 Task: Manage the "Stream list" page setting.
Action: Mouse moved to (917, 70)
Screenshot: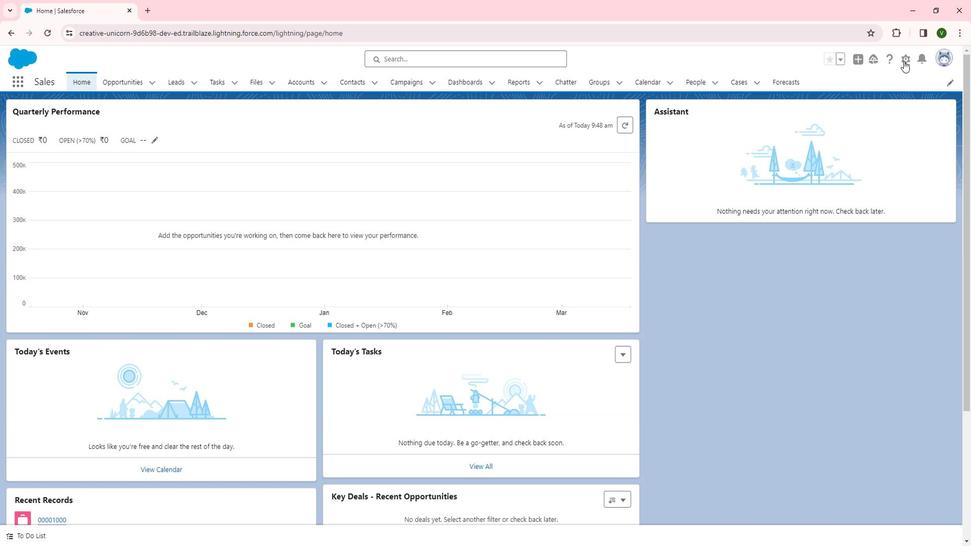 
Action: Mouse pressed left at (917, 70)
Screenshot: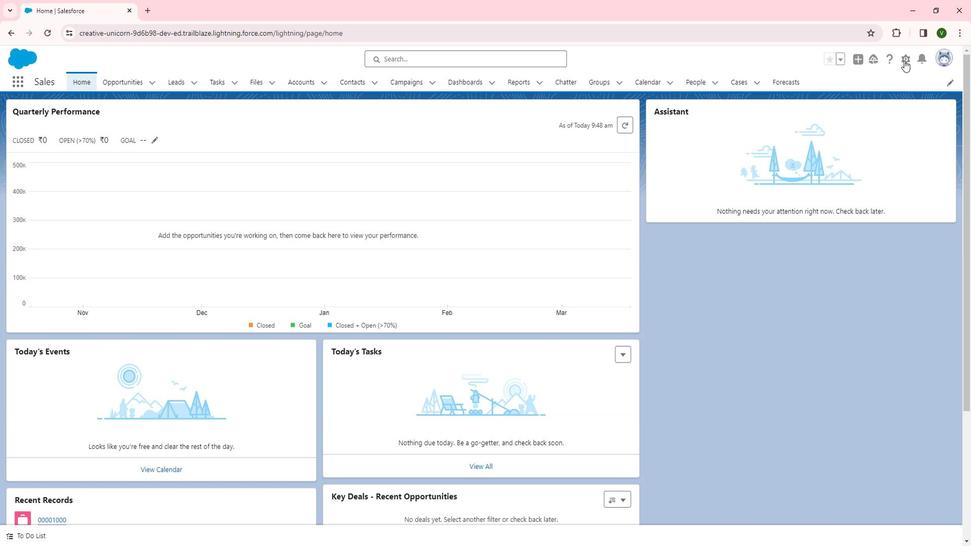 
Action: Mouse moved to (866, 112)
Screenshot: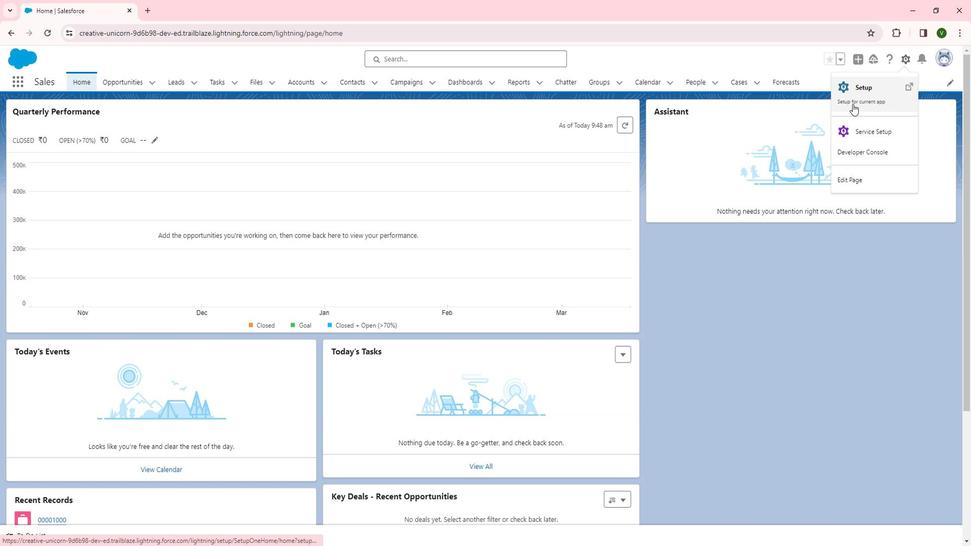 
Action: Mouse pressed left at (866, 112)
Screenshot: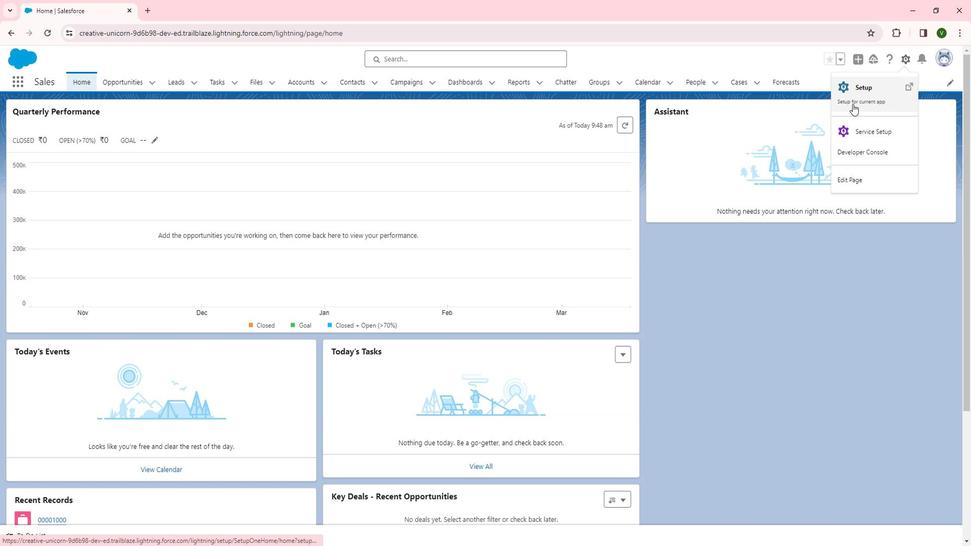 
Action: Mouse moved to (48, 401)
Screenshot: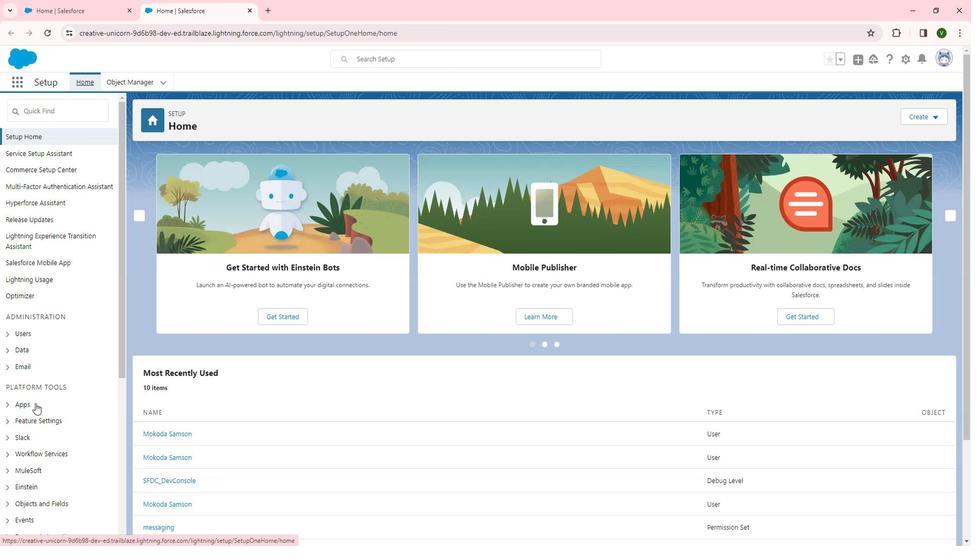 
Action: Mouse scrolled (48, 400) with delta (0, 0)
Screenshot: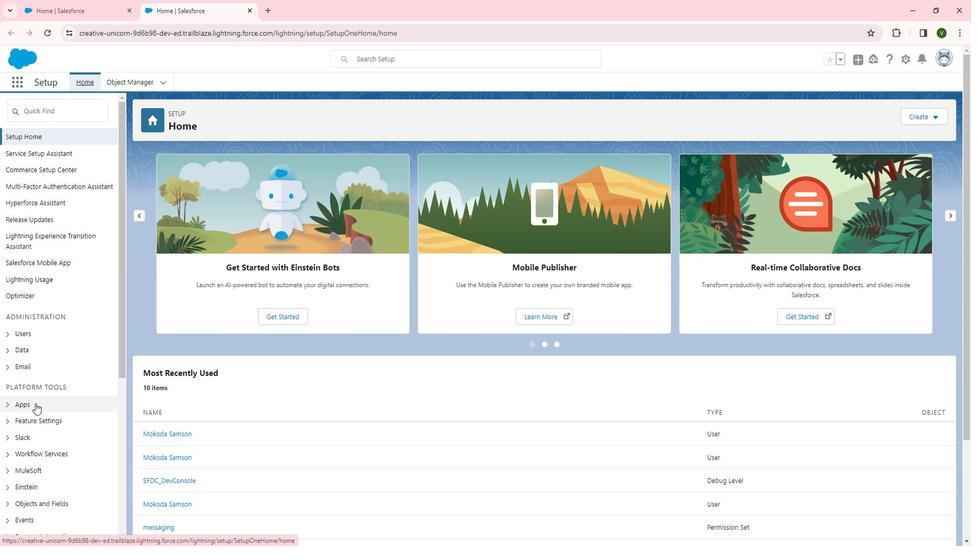 
Action: Mouse scrolled (48, 400) with delta (0, 0)
Screenshot: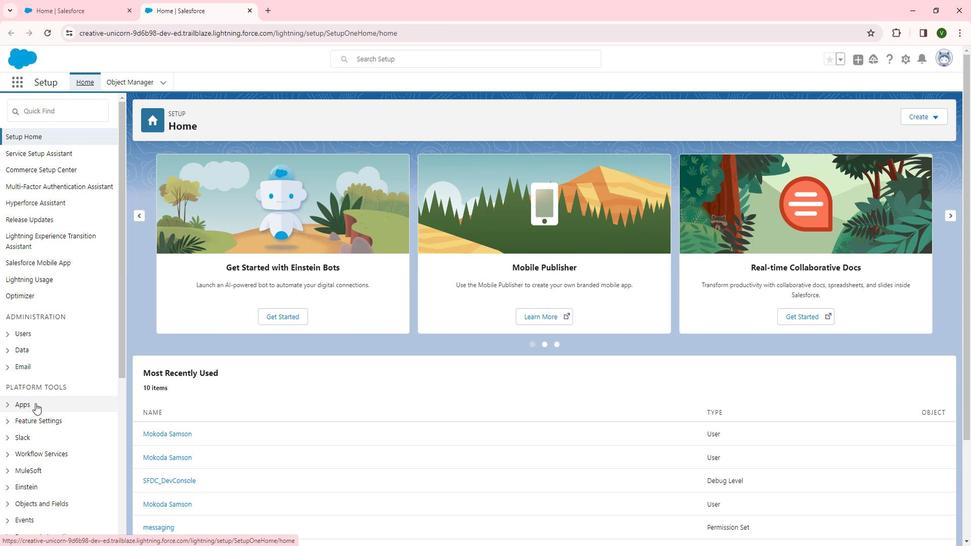 
Action: Mouse moved to (51, 313)
Screenshot: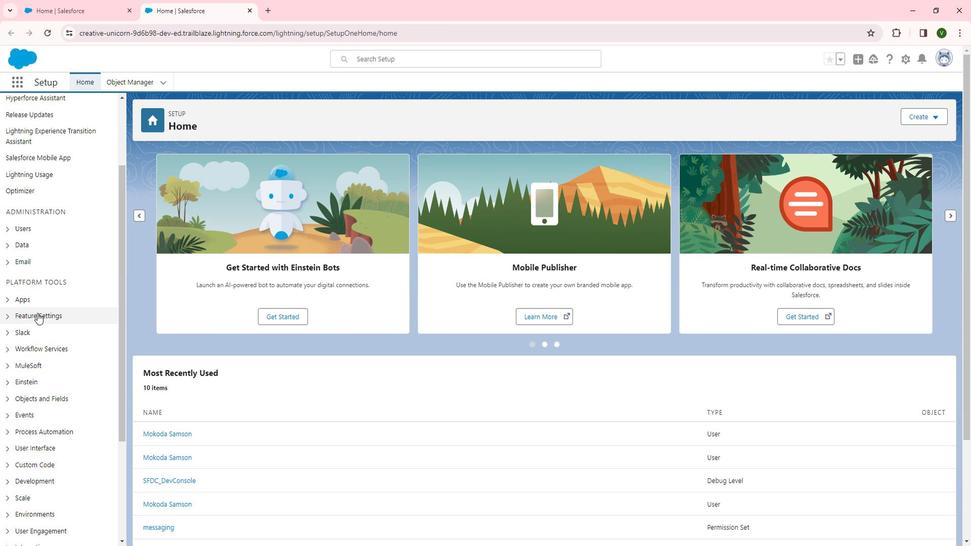 
Action: Mouse pressed left at (51, 313)
Screenshot: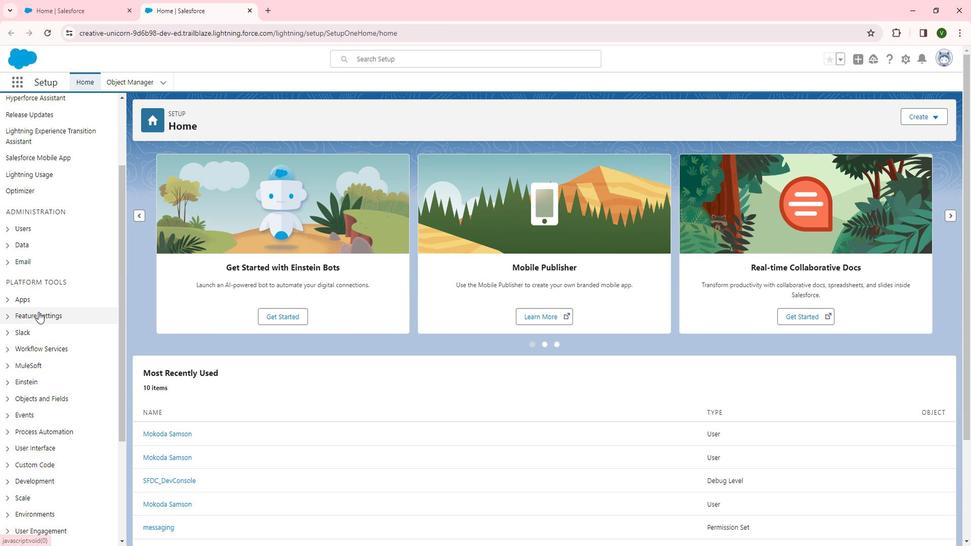
Action: Mouse moved to (76, 362)
Screenshot: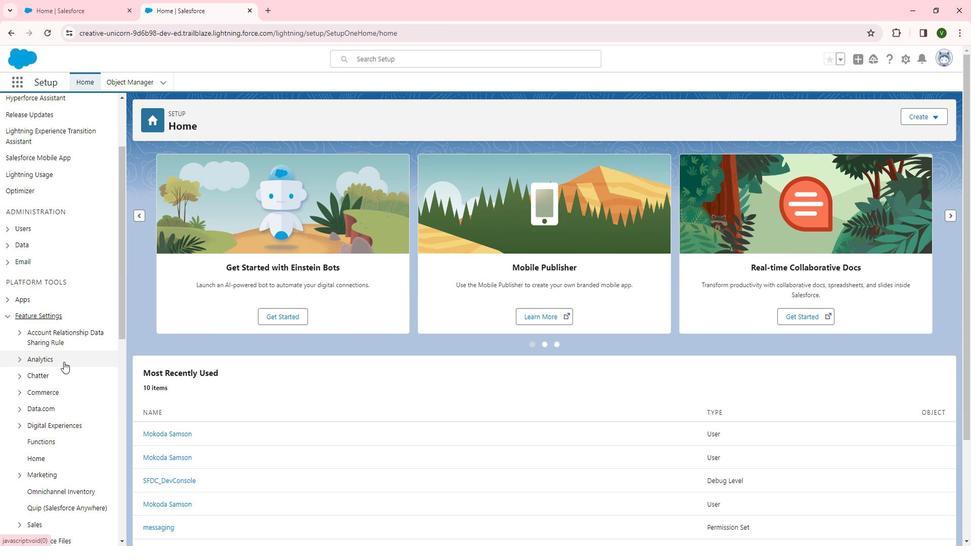 
Action: Mouse scrolled (76, 361) with delta (0, 0)
Screenshot: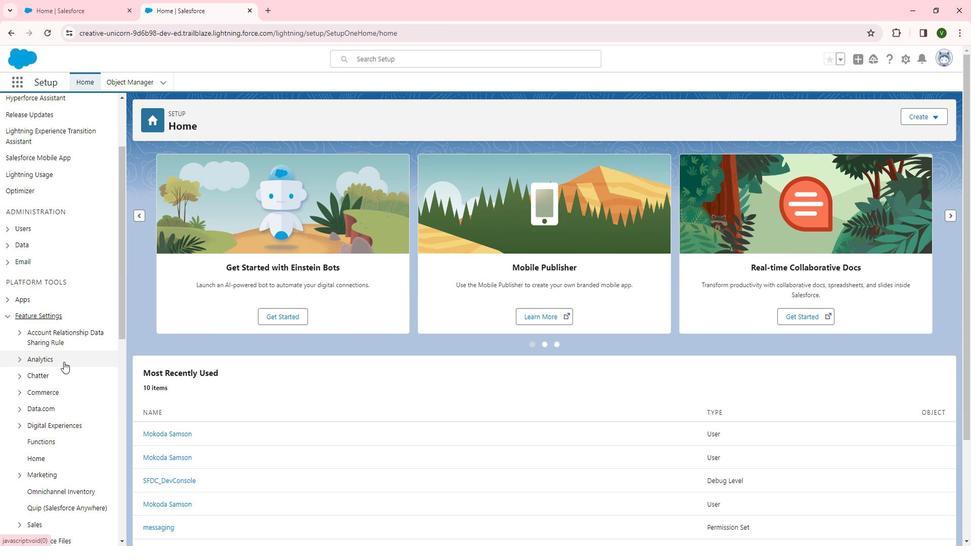 
Action: Mouse scrolled (76, 361) with delta (0, 0)
Screenshot: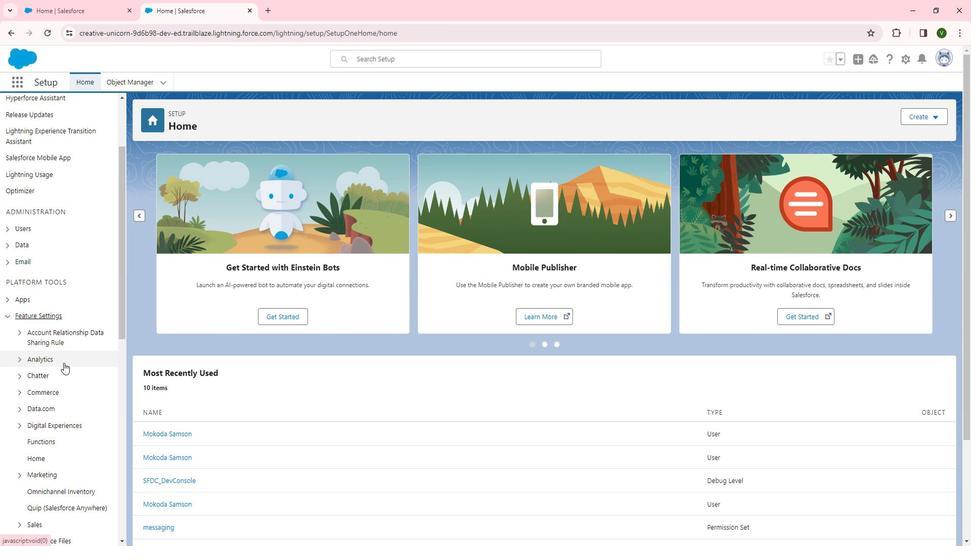 
Action: Mouse moved to (67, 317)
Screenshot: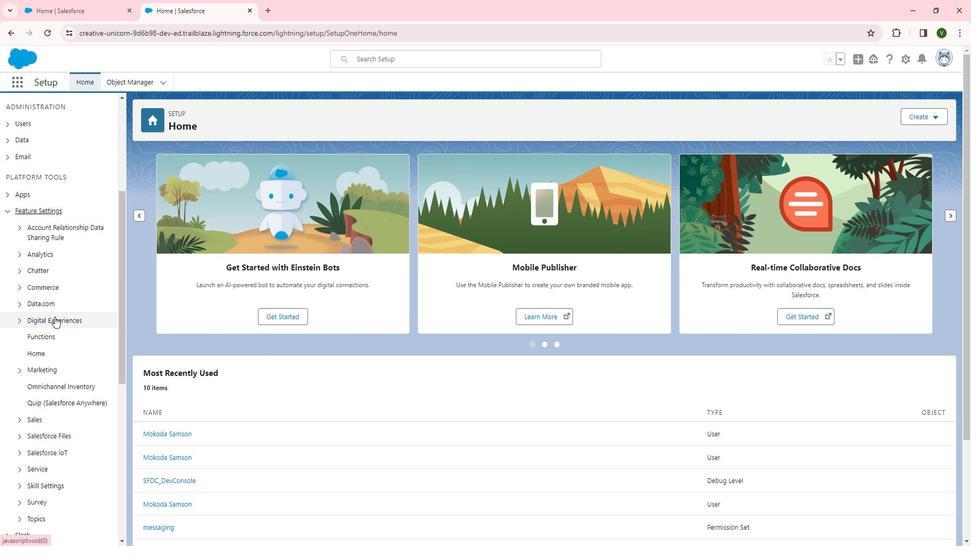 
Action: Mouse pressed left at (67, 317)
Screenshot: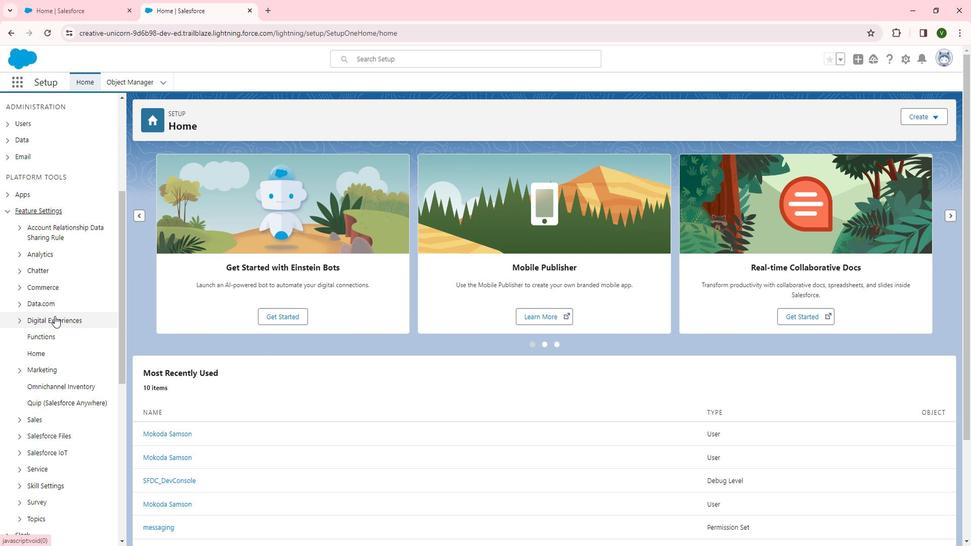 
Action: Mouse moved to (62, 336)
Screenshot: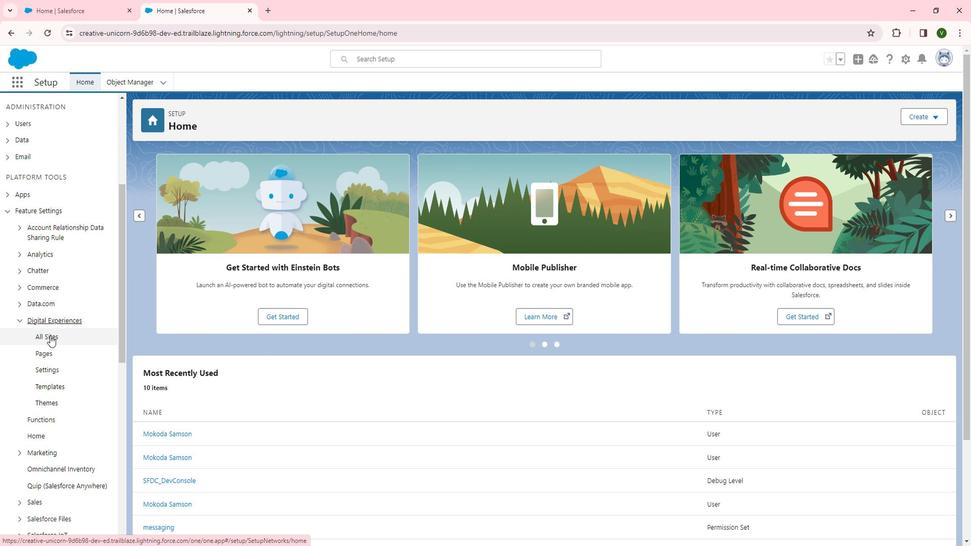 
Action: Mouse pressed left at (62, 336)
Screenshot: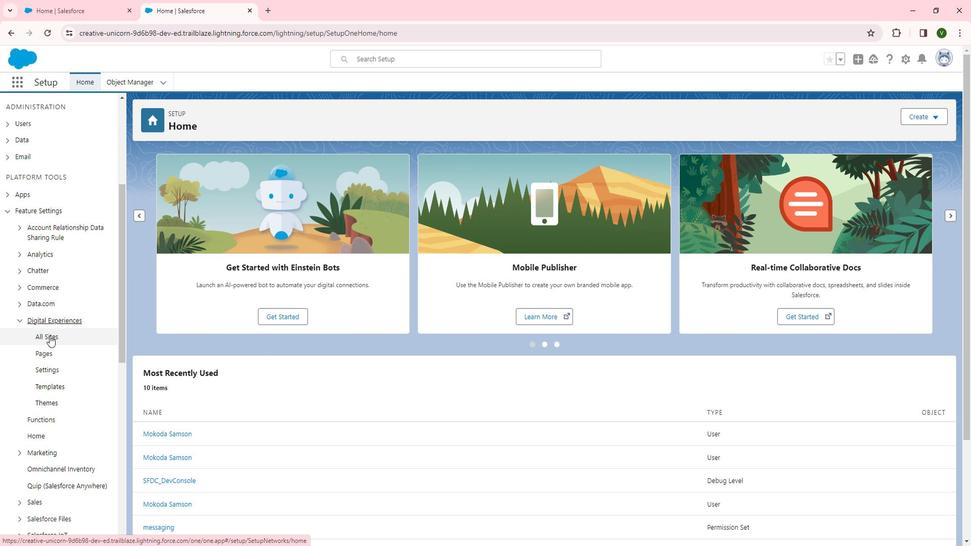 
Action: Mouse moved to (173, 302)
Screenshot: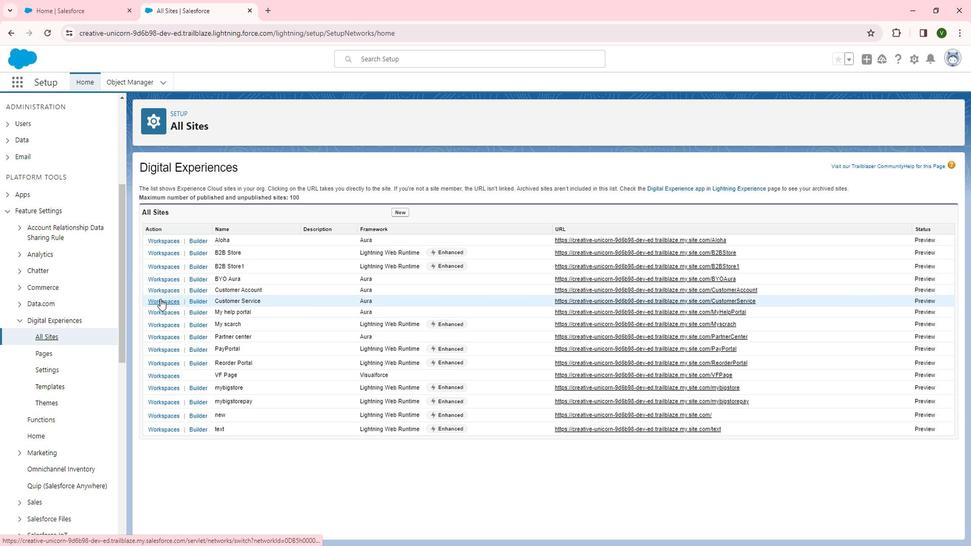
Action: Mouse pressed left at (173, 302)
Screenshot: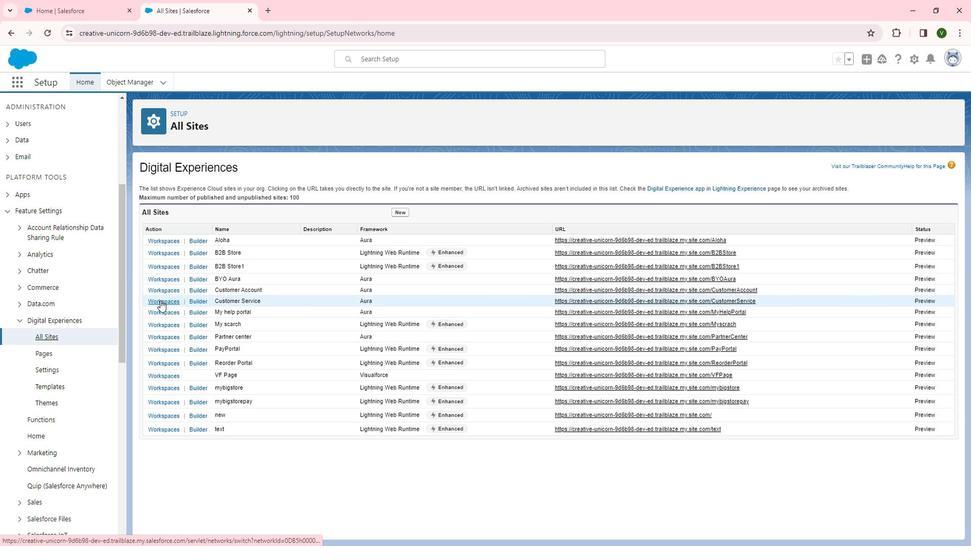 
Action: Mouse moved to (159, 241)
Screenshot: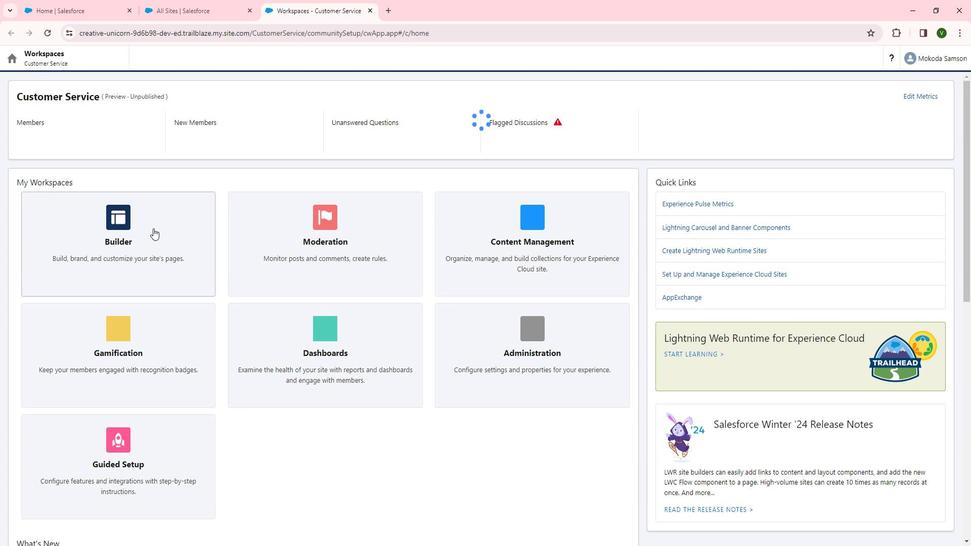 
Action: Mouse pressed left at (159, 241)
Screenshot: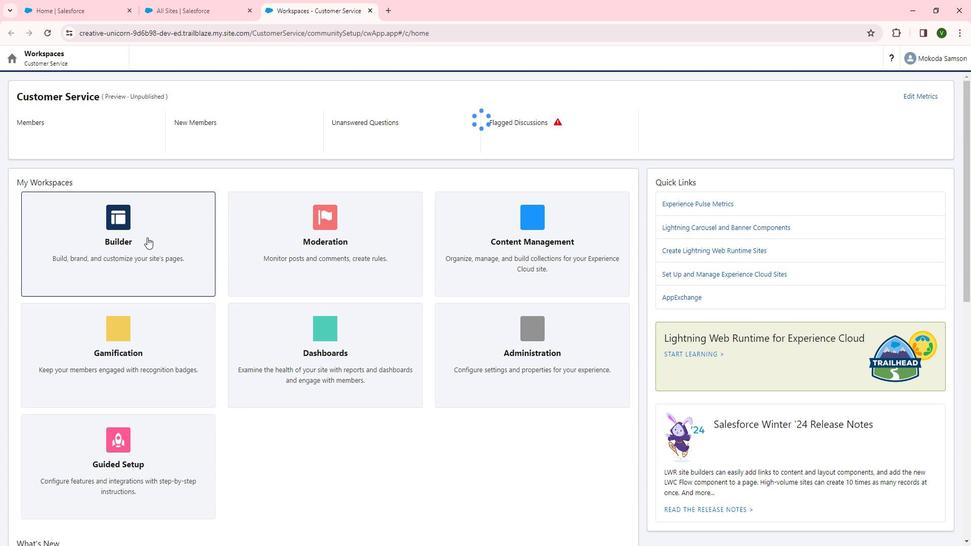 
Action: Mouse moved to (130, 73)
Screenshot: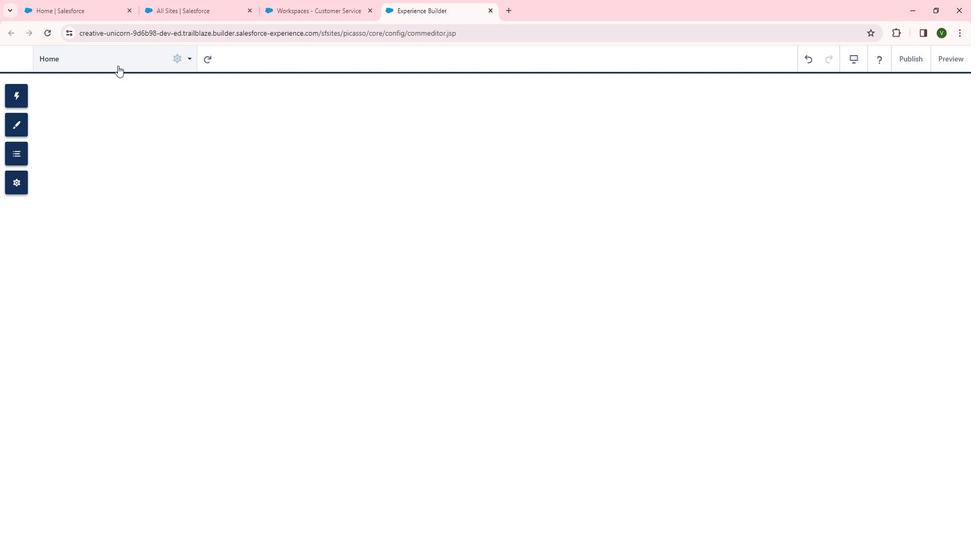 
Action: Mouse pressed left at (130, 73)
Screenshot: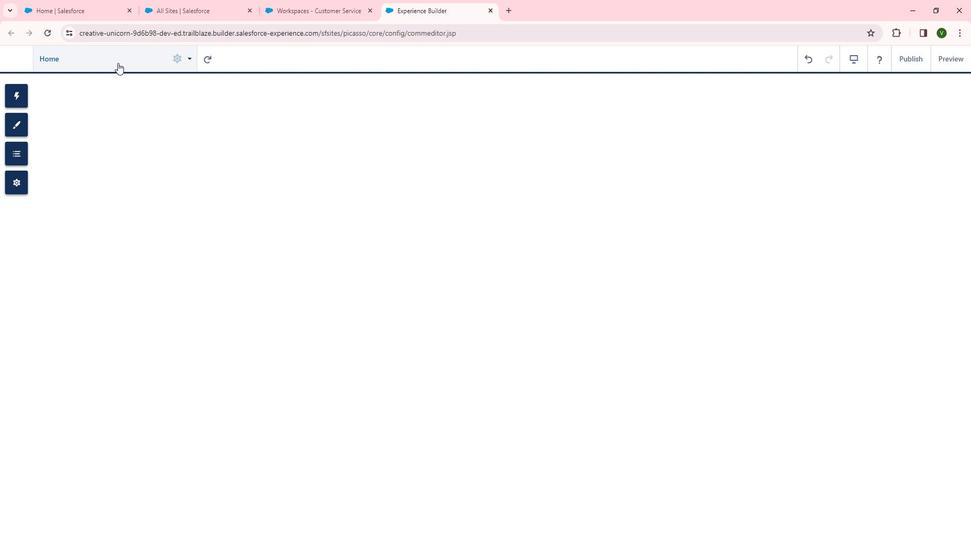
Action: Mouse moved to (124, 316)
Screenshot: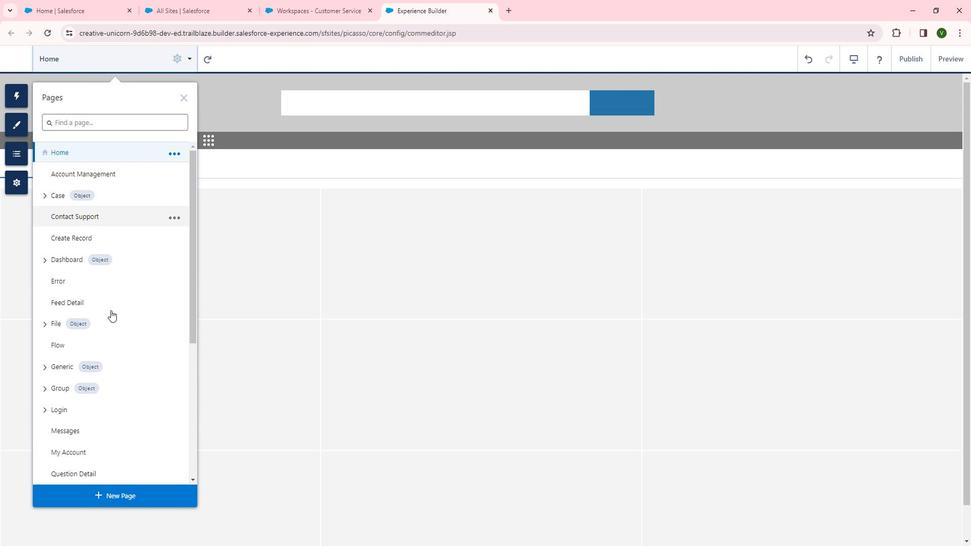 
Action: Mouse scrolled (124, 315) with delta (0, 0)
Screenshot: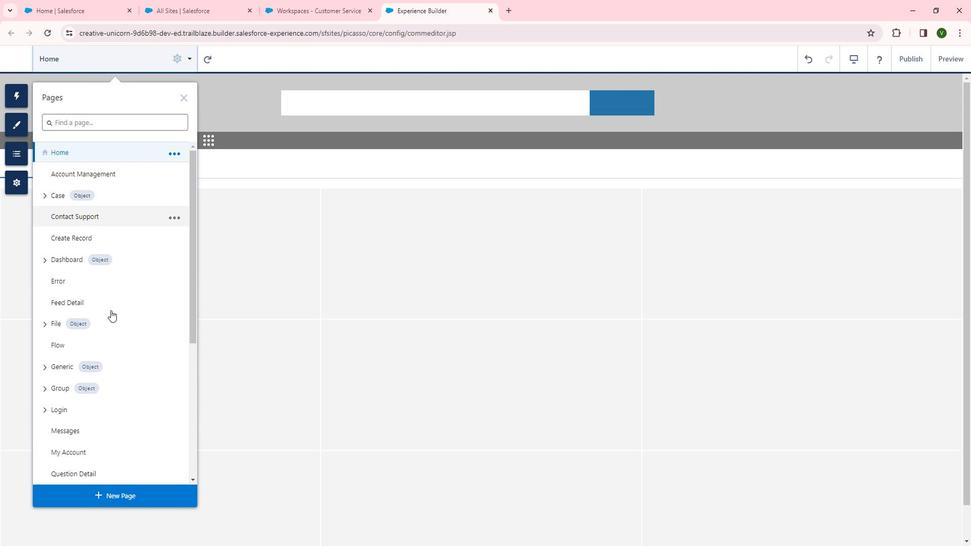
Action: Mouse moved to (125, 316)
Screenshot: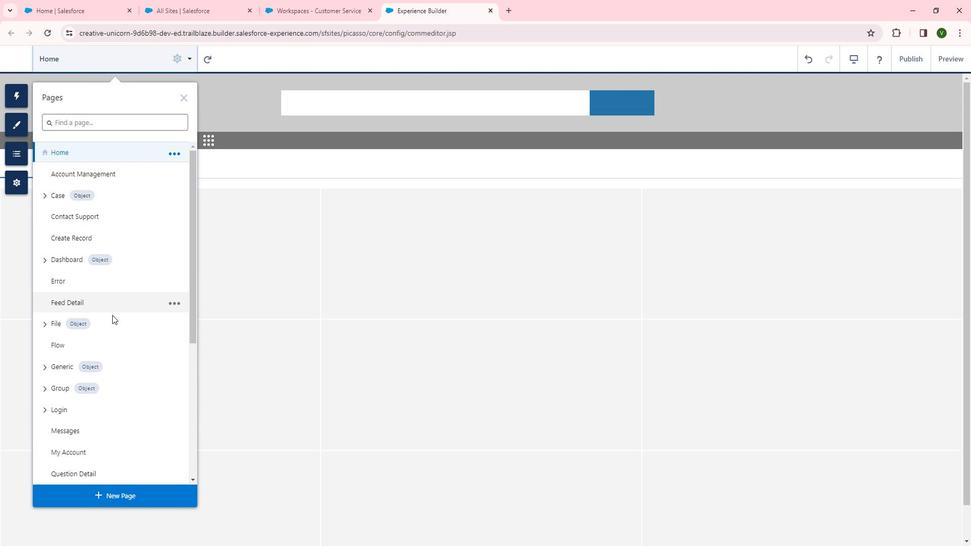 
Action: Mouse scrolled (125, 315) with delta (0, 0)
Screenshot: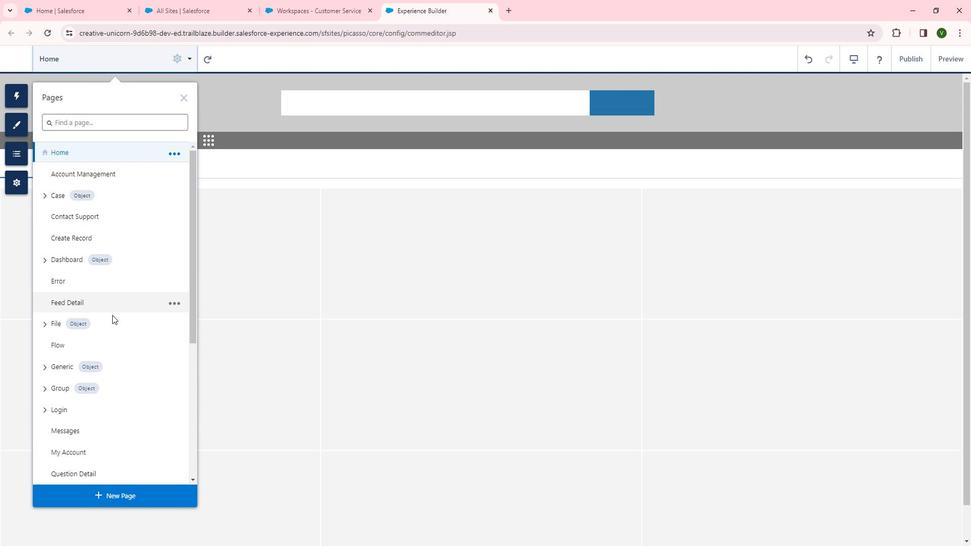 
Action: Mouse scrolled (125, 315) with delta (0, 0)
Screenshot: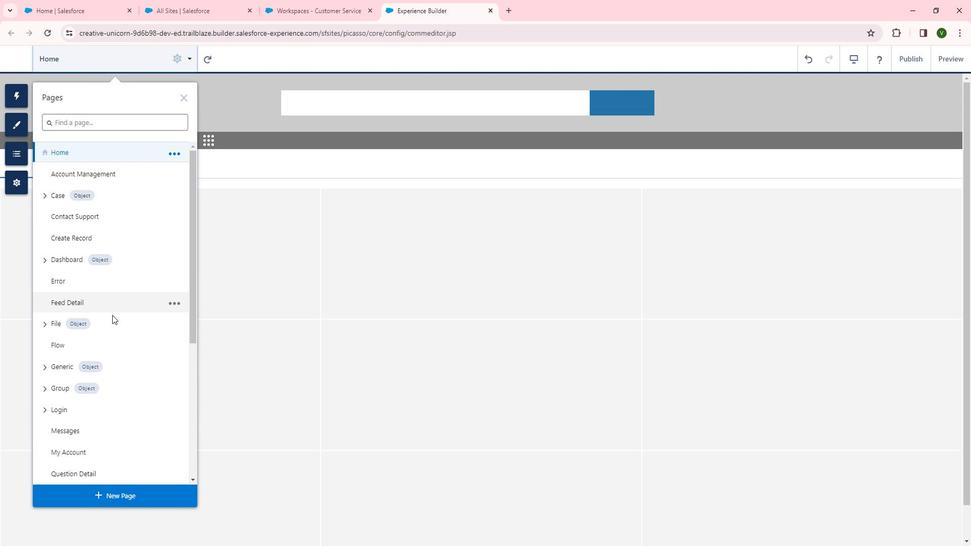 
Action: Mouse scrolled (125, 315) with delta (0, 0)
Screenshot: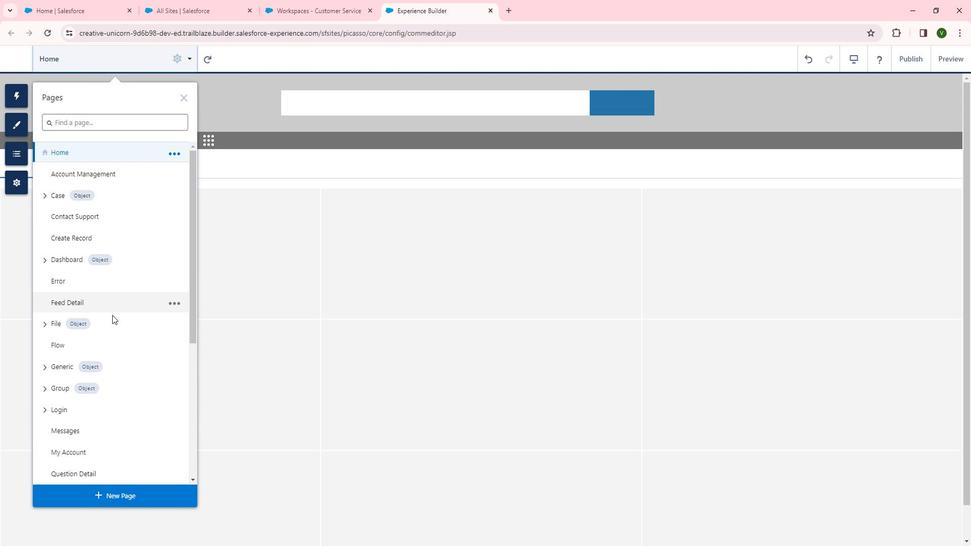 
Action: Mouse scrolled (125, 315) with delta (0, 0)
Screenshot: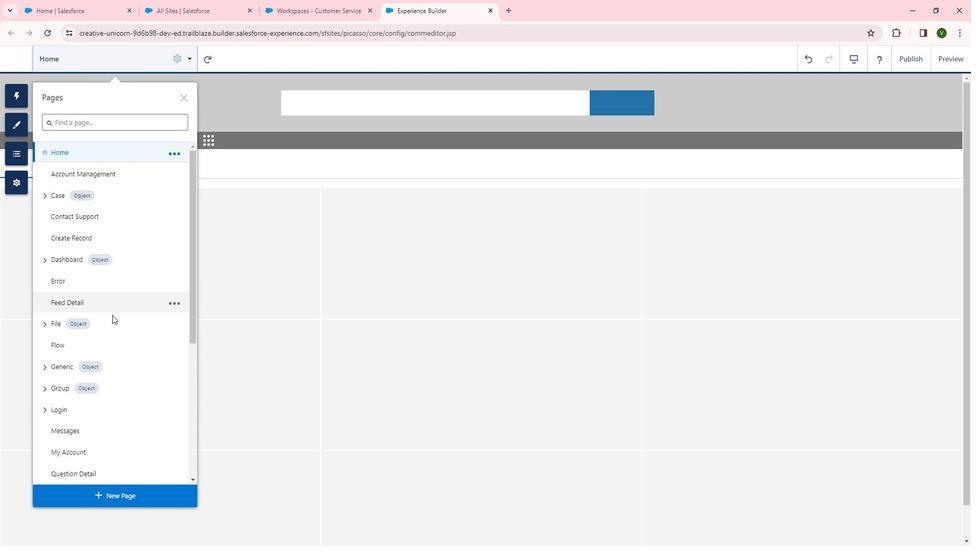 
Action: Mouse scrolled (125, 315) with delta (0, 0)
Screenshot: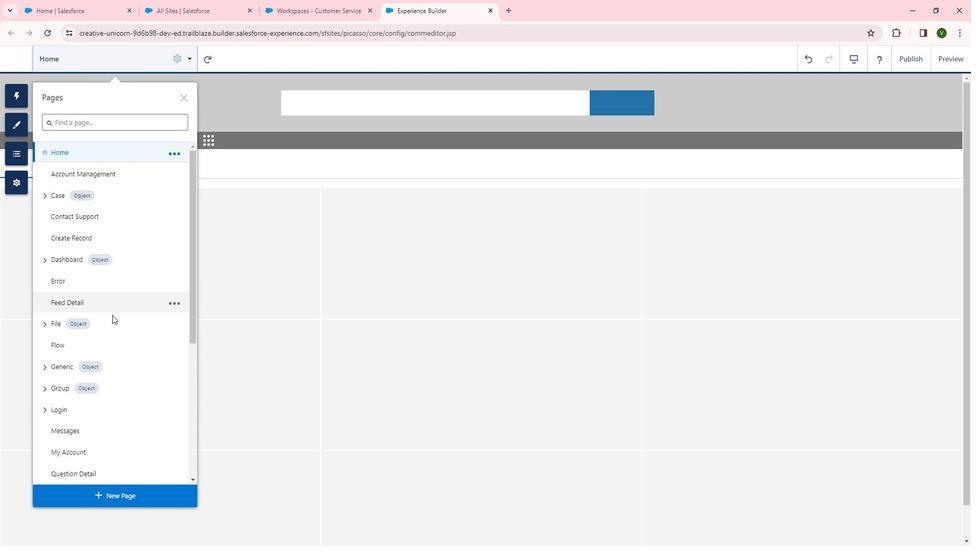 
Action: Mouse moved to (57, 369)
Screenshot: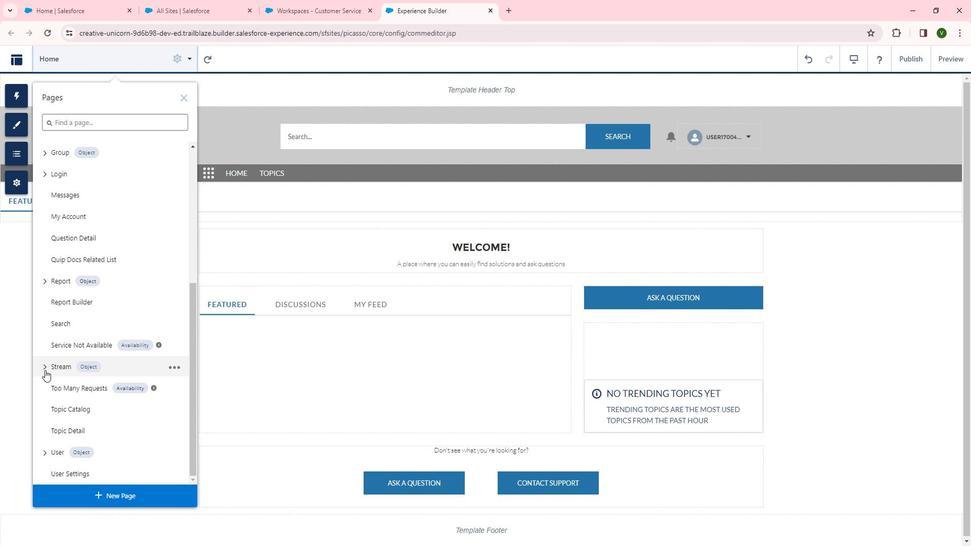 
Action: Mouse pressed left at (57, 369)
Screenshot: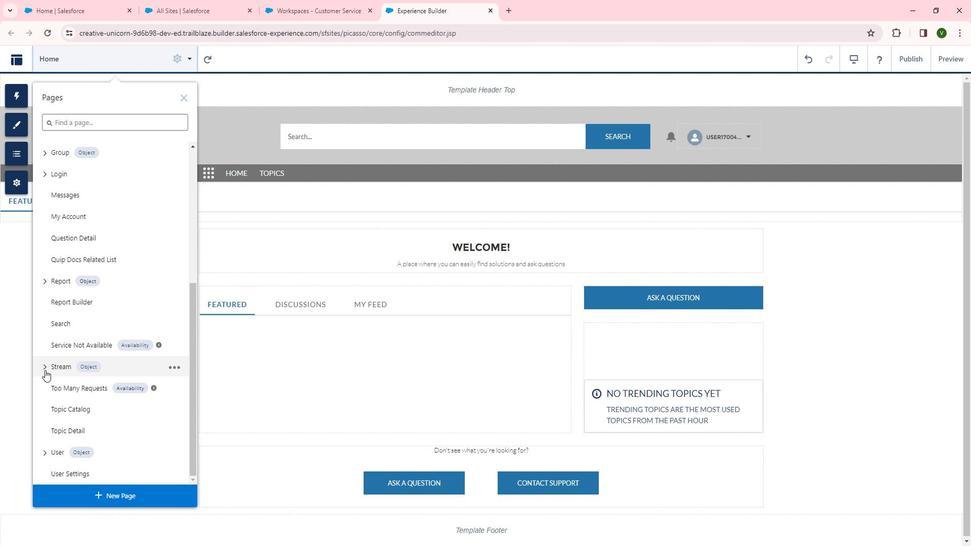 
Action: Mouse moved to (157, 411)
Screenshot: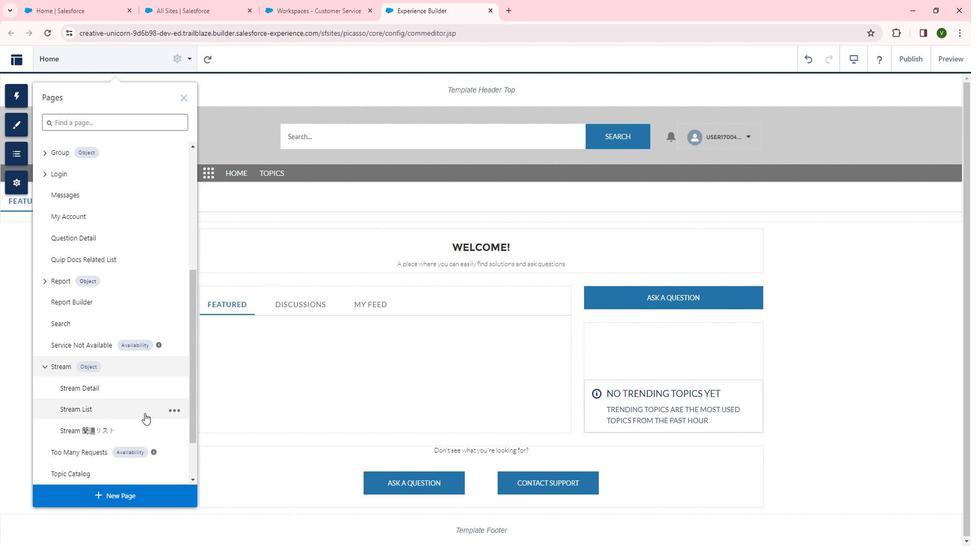 
Action: Mouse pressed left at (157, 411)
Screenshot: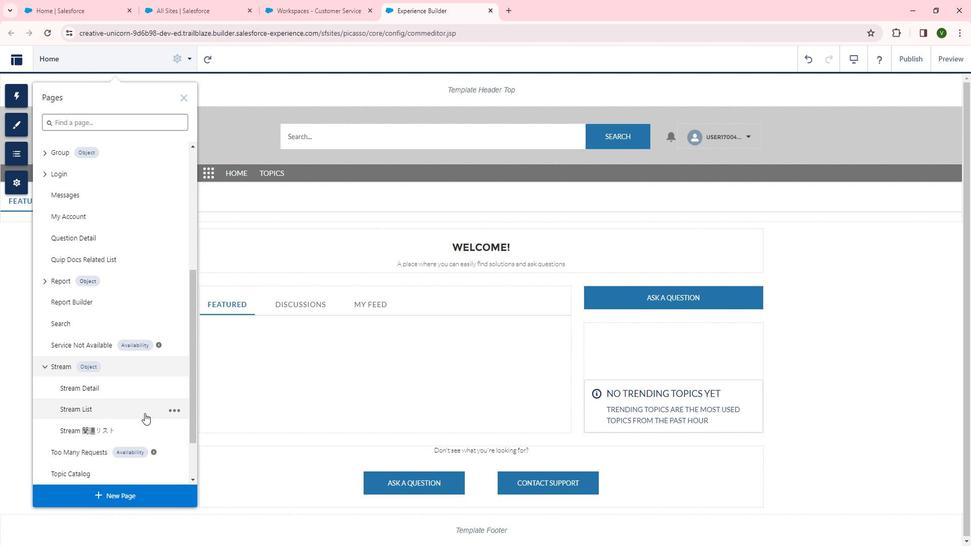 
Action: Mouse moved to (138, 76)
Screenshot: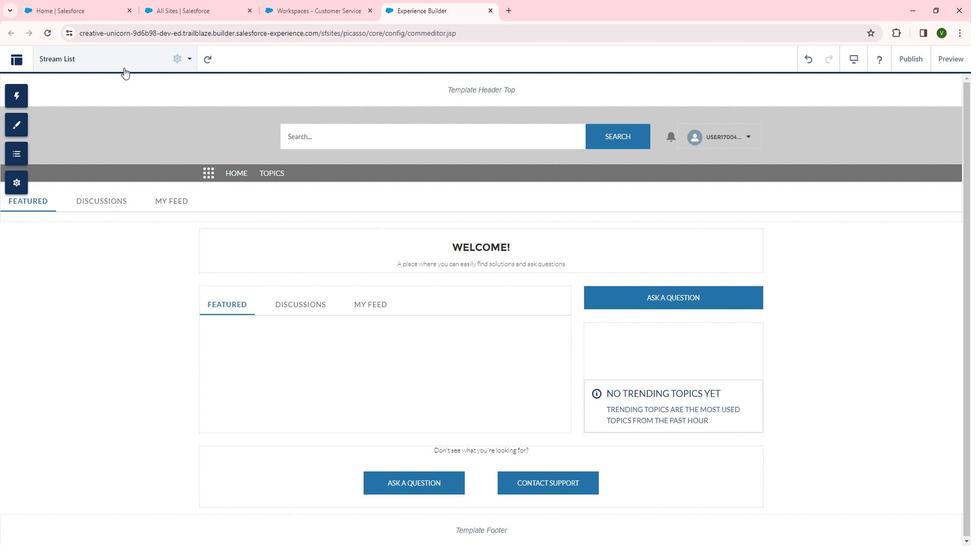 
Action: Mouse pressed left at (138, 76)
Screenshot: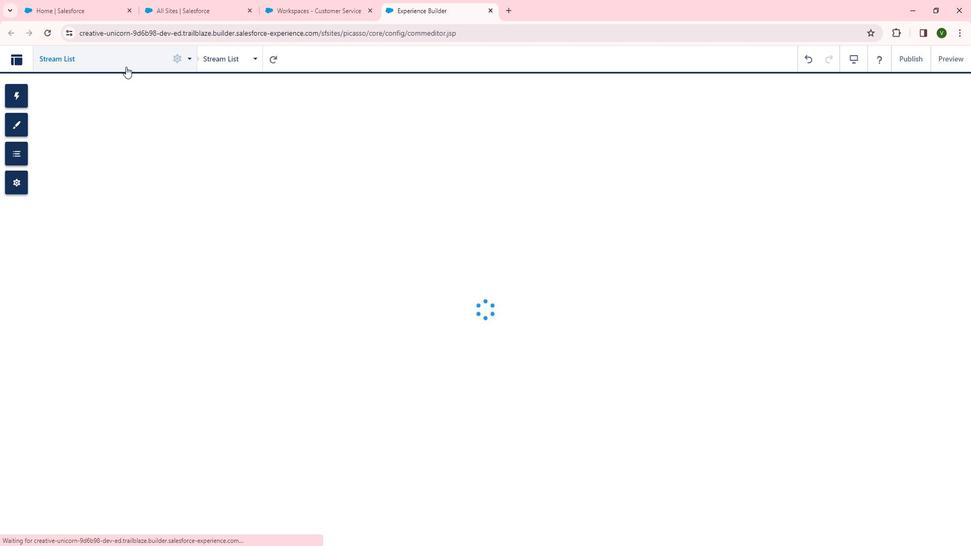 
Action: Mouse moved to (189, 345)
Screenshot: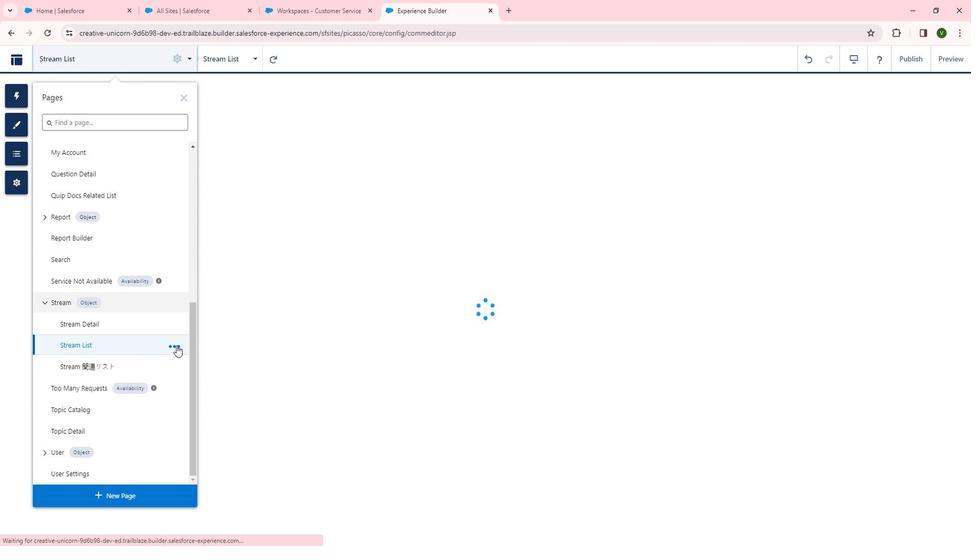 
Action: Mouse pressed left at (189, 345)
Screenshot: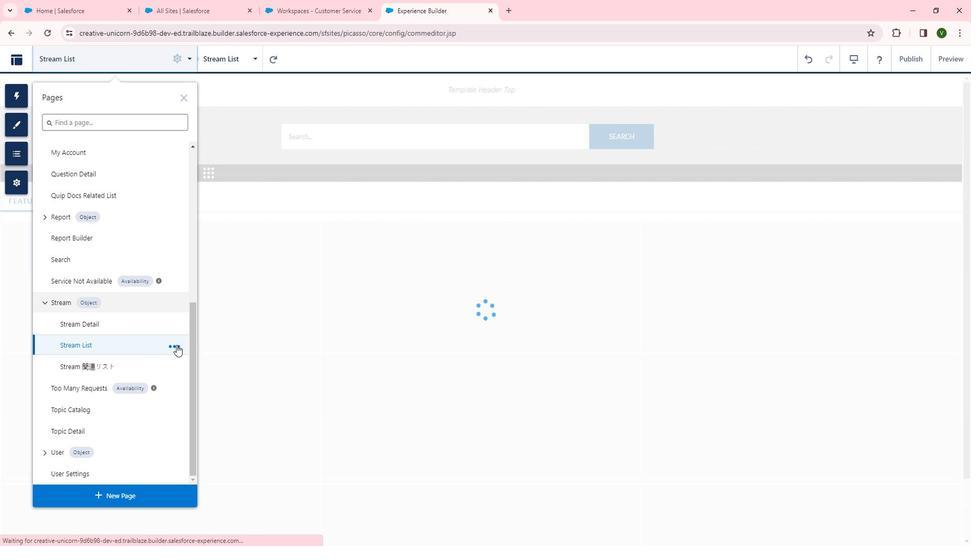 
Action: Mouse moved to (264, 350)
Screenshot: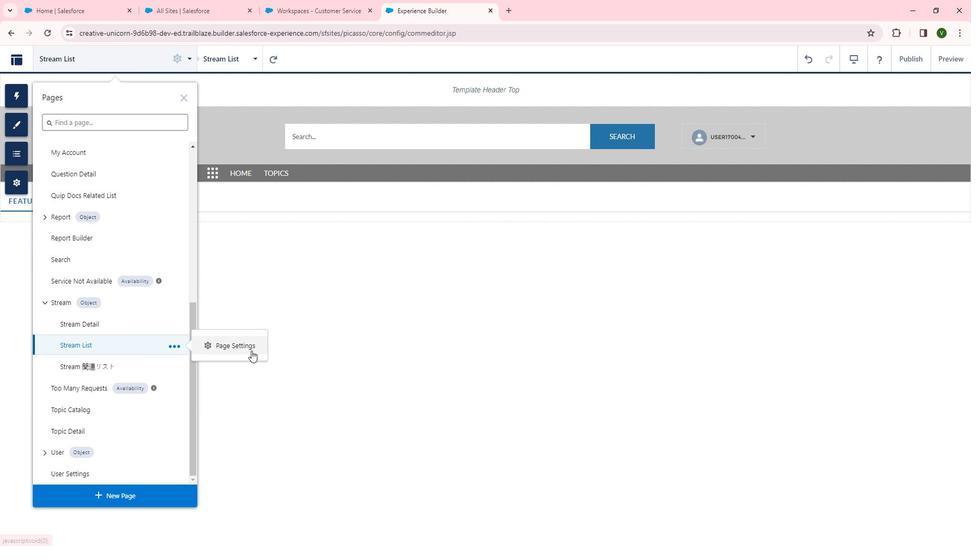 
Action: Mouse pressed left at (264, 350)
Screenshot: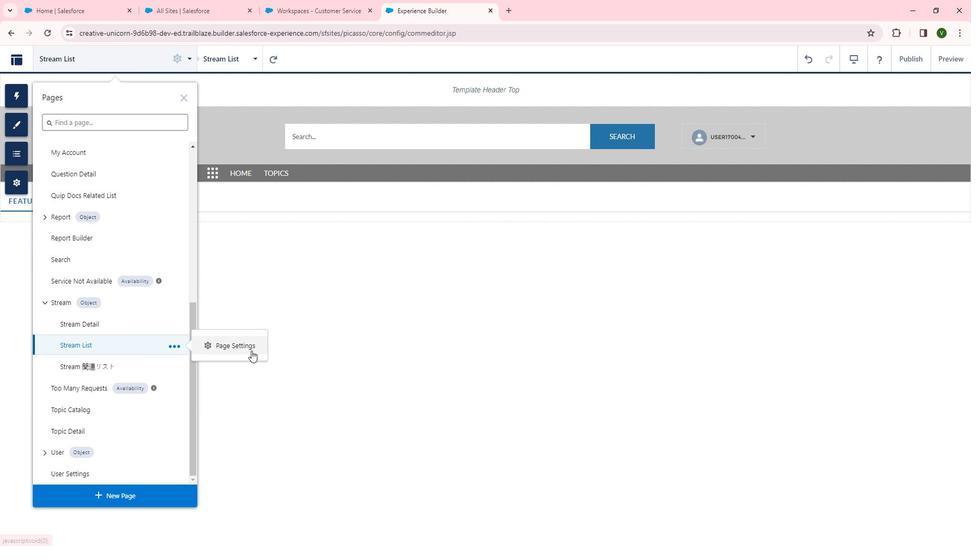 
Action: Mouse moved to (370, 320)
Screenshot: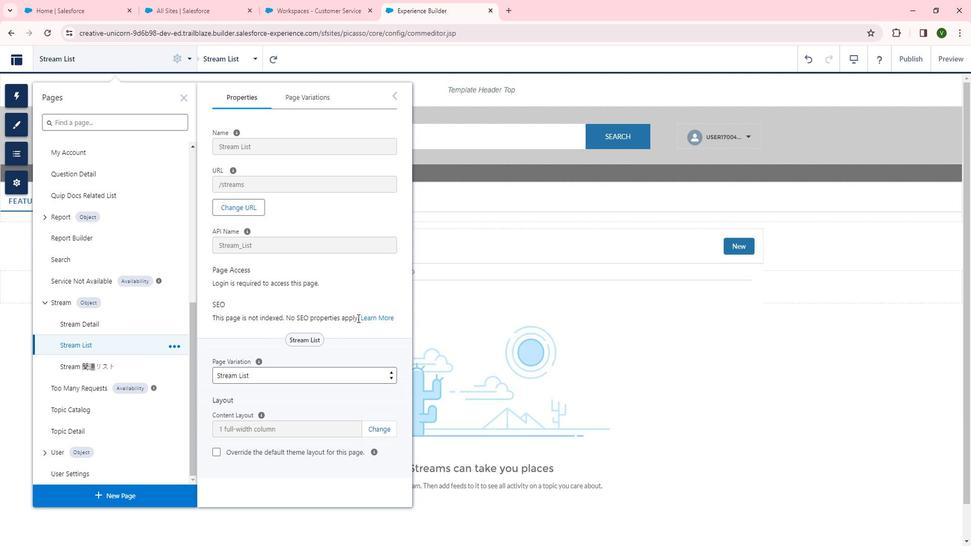 
Action: Mouse scrolled (370, 319) with delta (0, 0)
Screenshot: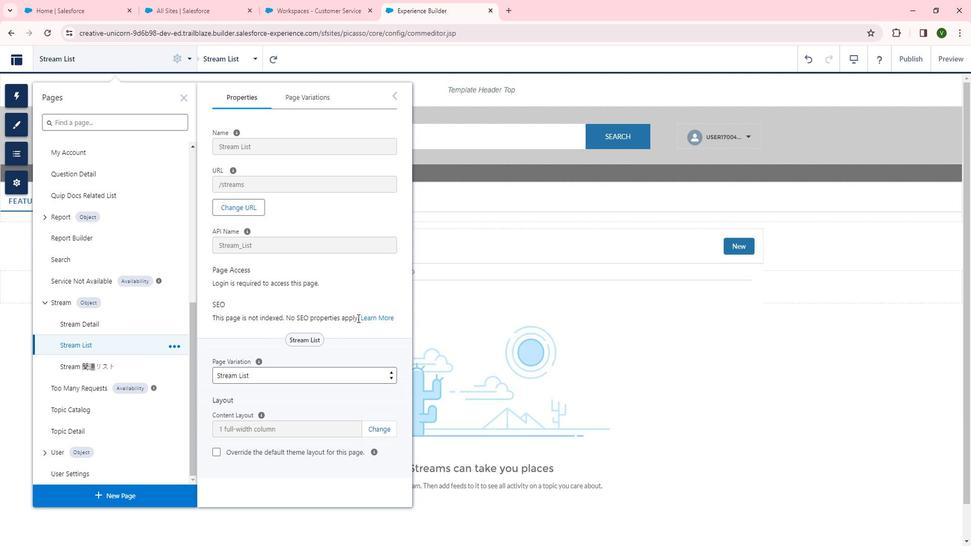 
Action: Mouse moved to (370, 320)
Screenshot: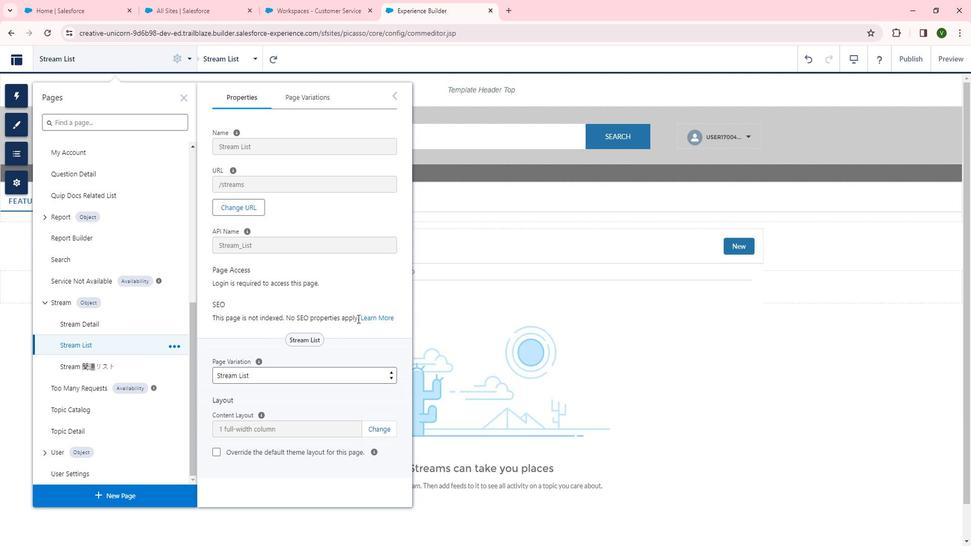
Action: Mouse scrolled (370, 319) with delta (0, 0)
Screenshot: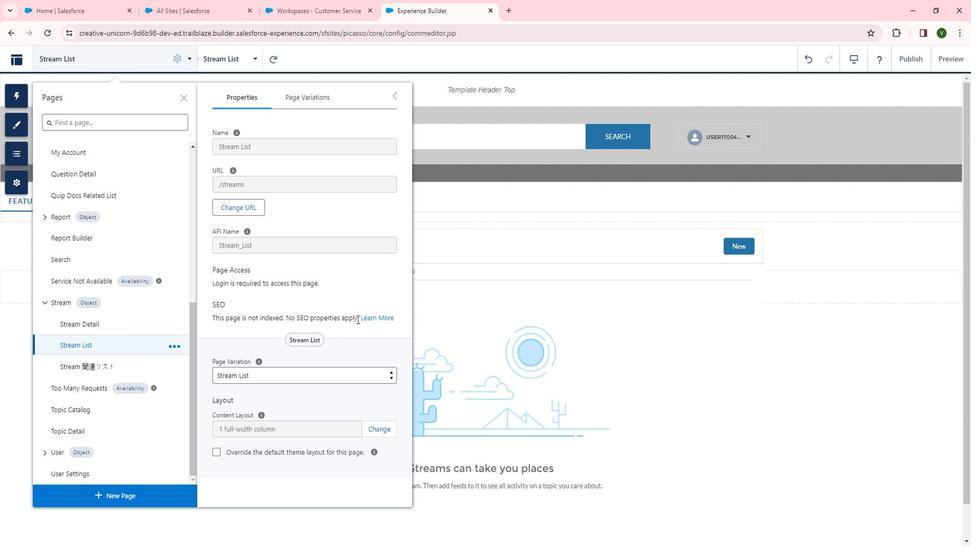 
Action: Mouse scrolled (370, 319) with delta (0, 0)
Screenshot: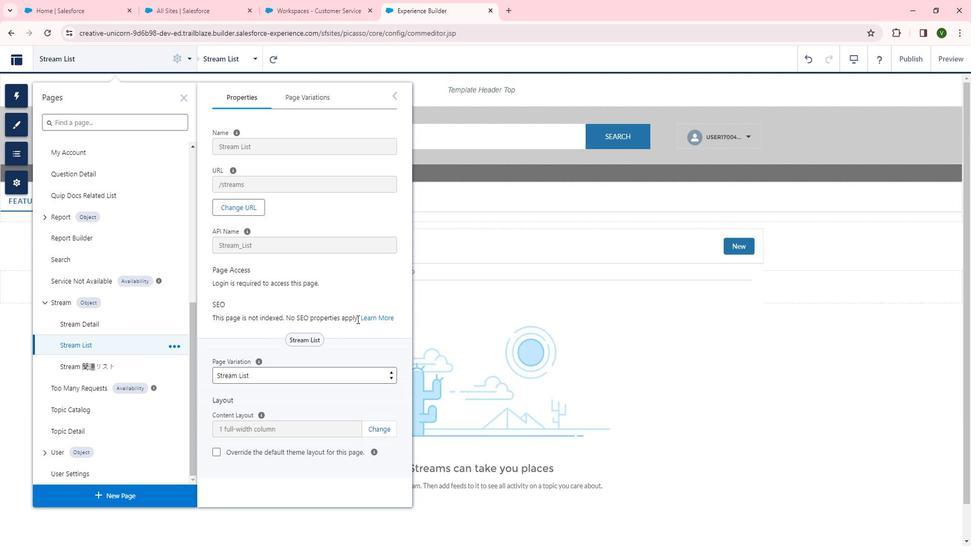 
Action: Mouse moved to (400, 419)
Screenshot: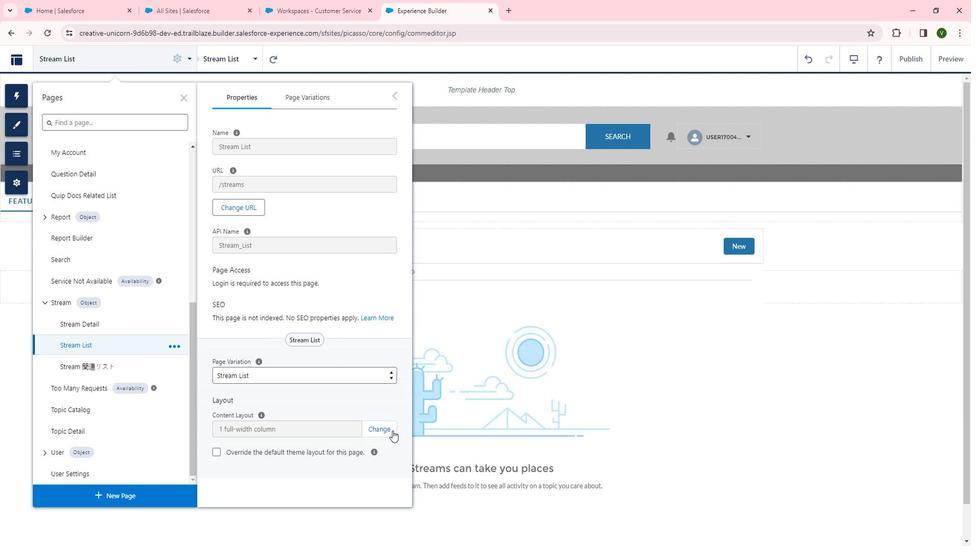 
Action: Mouse pressed left at (400, 419)
Screenshot: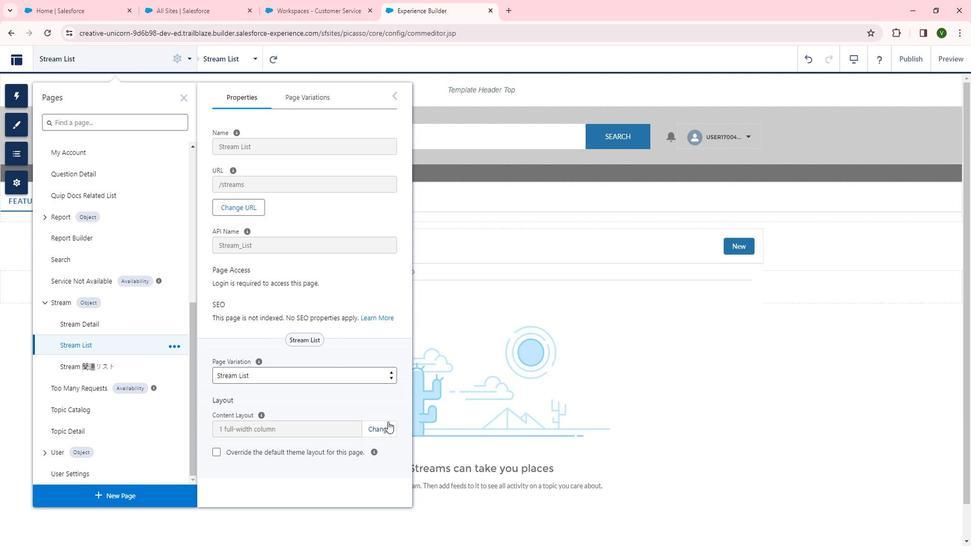 
Action: Mouse moved to (374, 356)
Screenshot: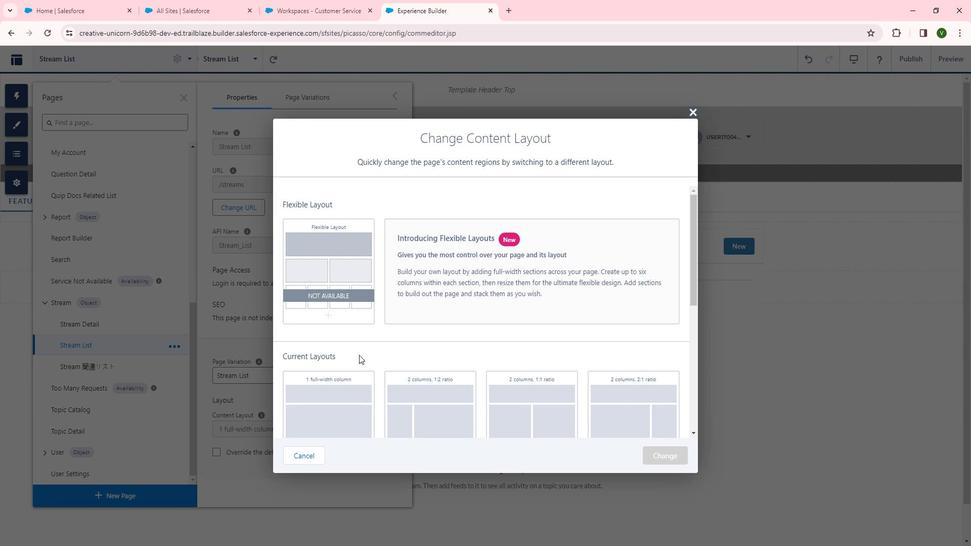 
Action: Mouse scrolled (374, 355) with delta (0, 0)
Screenshot: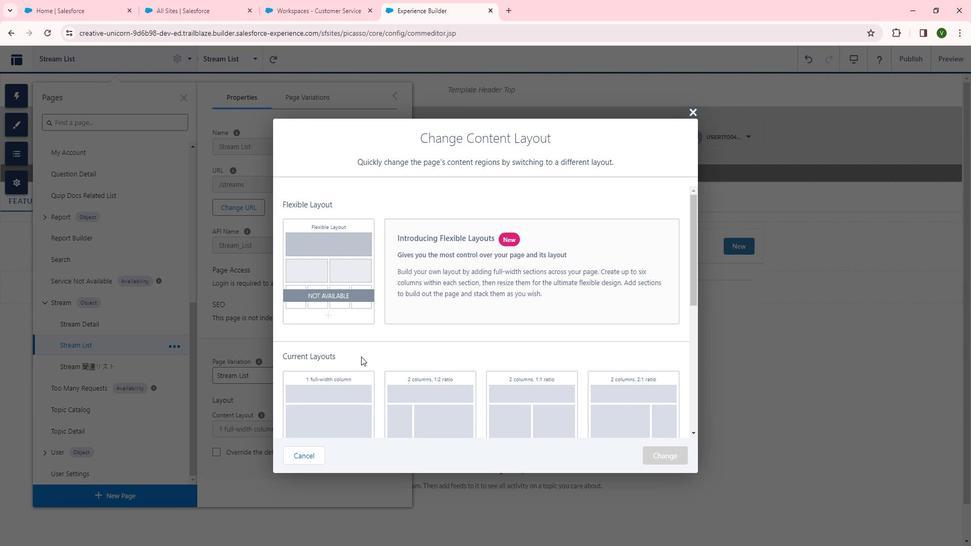 
Action: Mouse scrolled (374, 355) with delta (0, 0)
Screenshot: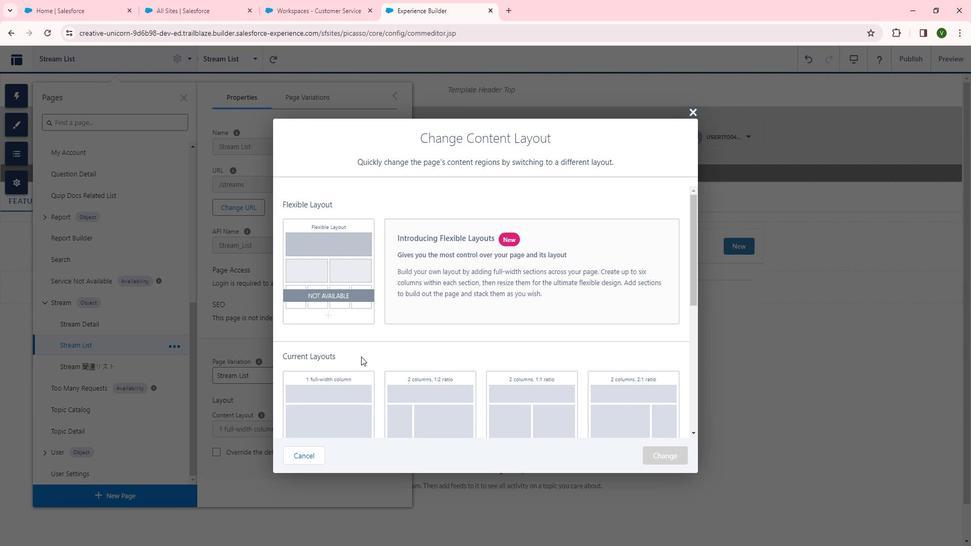 
Action: Mouse scrolled (374, 355) with delta (0, 0)
Screenshot: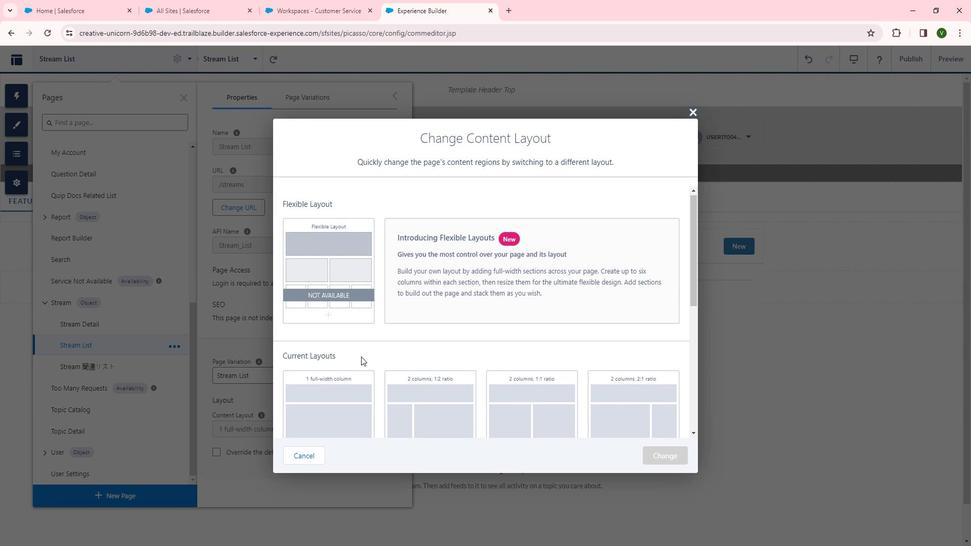 
Action: Mouse moved to (362, 350)
Screenshot: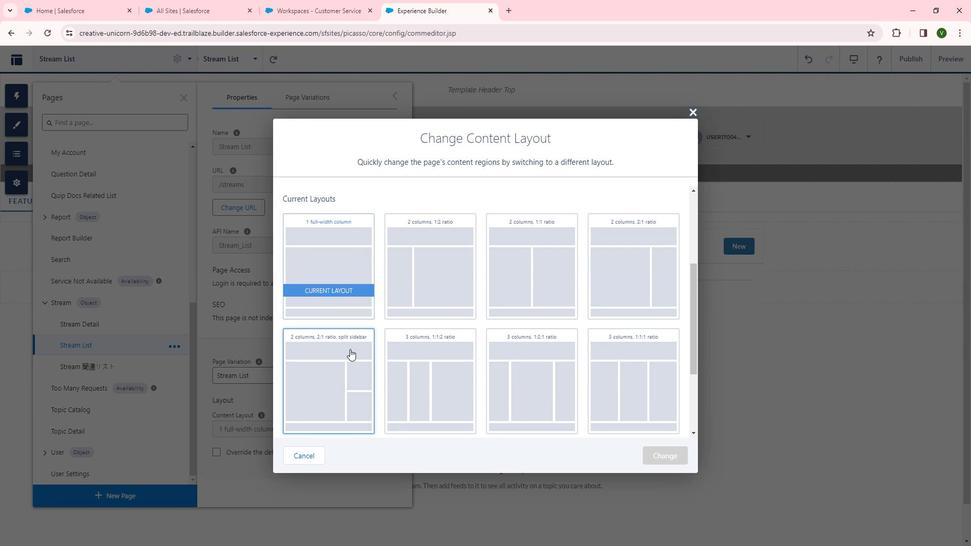 
Action: Mouse pressed left at (362, 350)
Screenshot: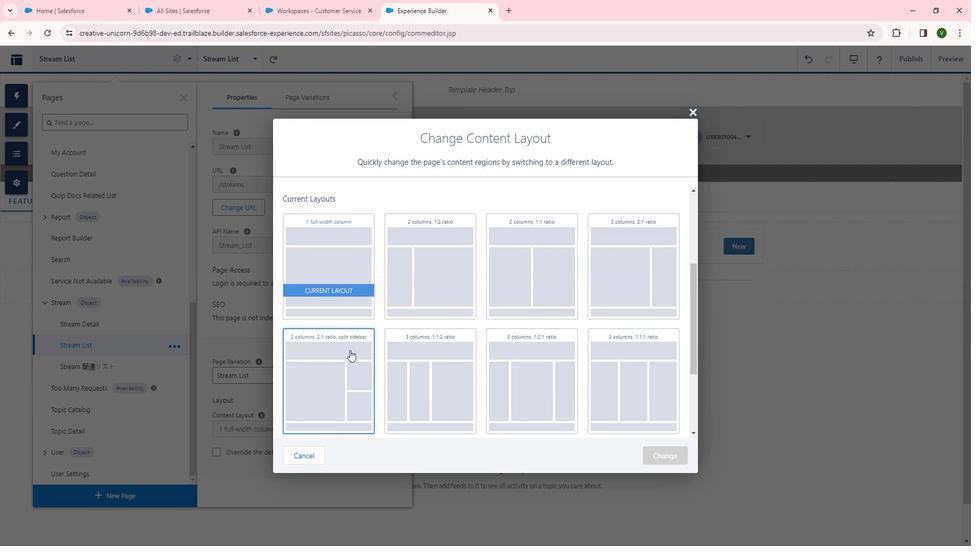 
Action: Mouse moved to (368, 291)
Screenshot: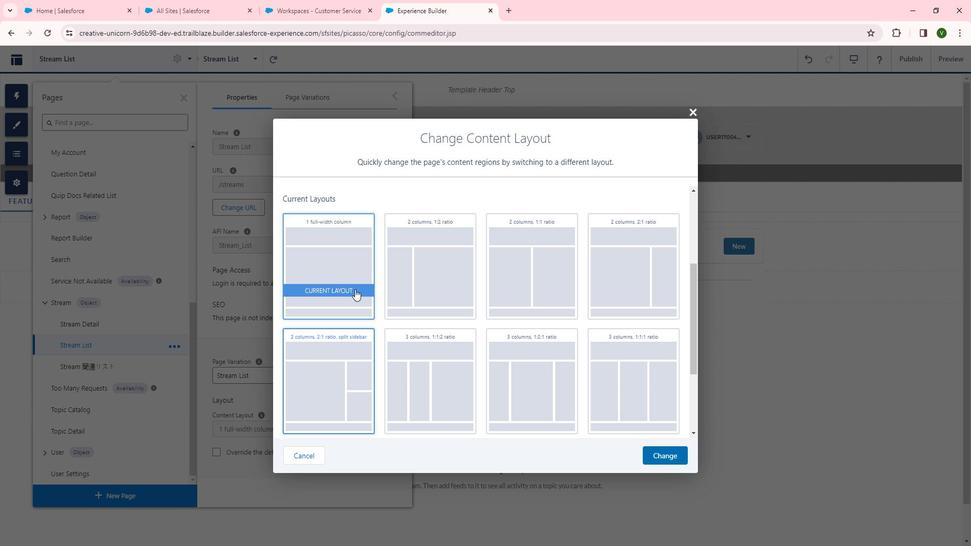 
Action: Mouse pressed left at (368, 291)
Screenshot: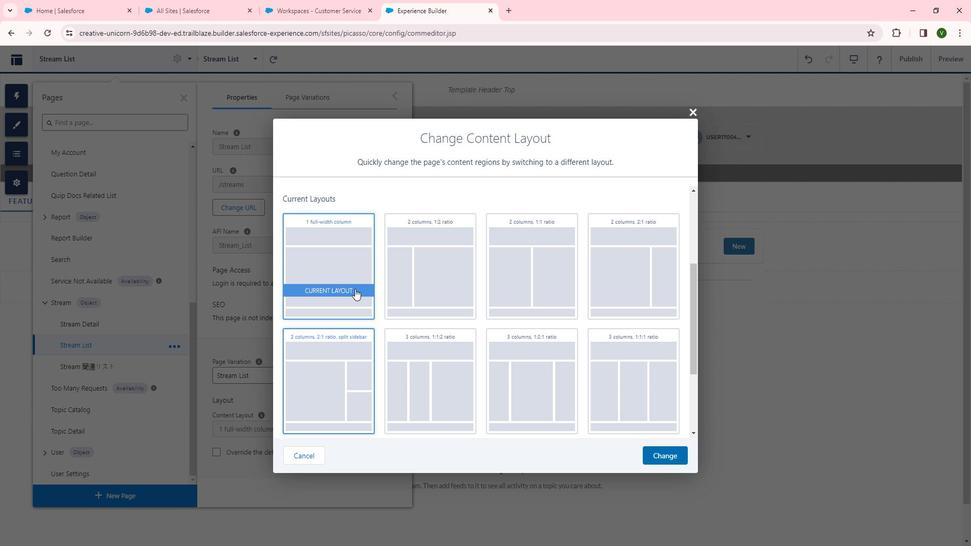 
Action: Mouse moved to (325, 370)
Screenshot: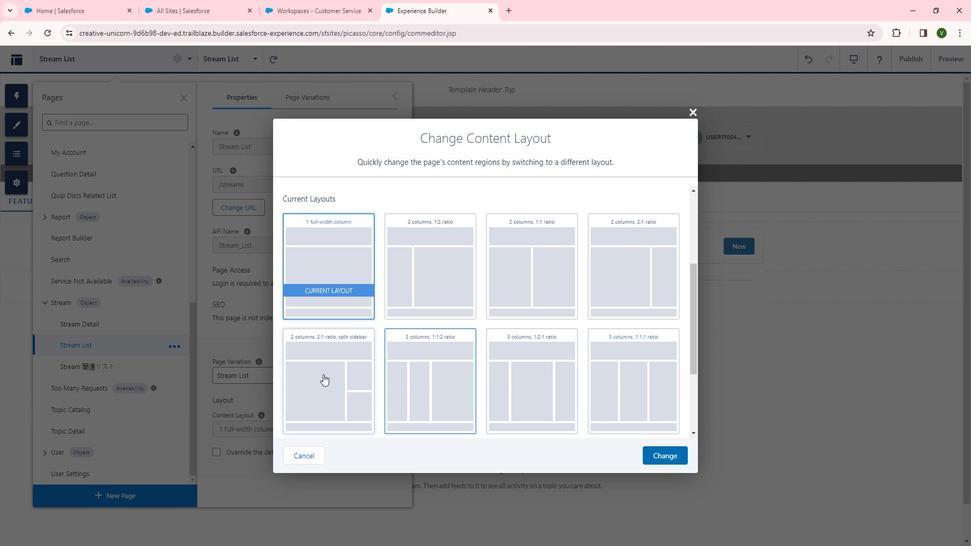 
Action: Mouse pressed left at (325, 370)
Screenshot: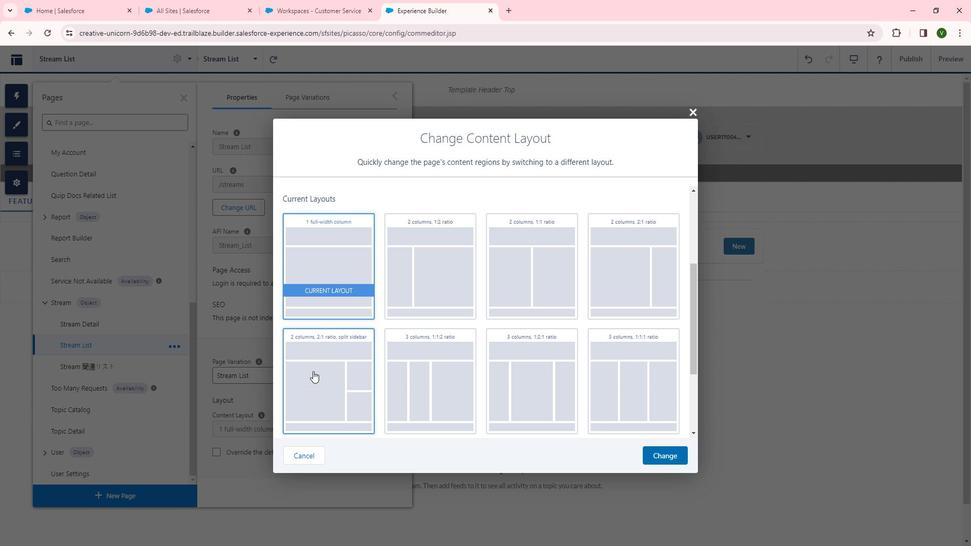
Action: Mouse moved to (680, 451)
Screenshot: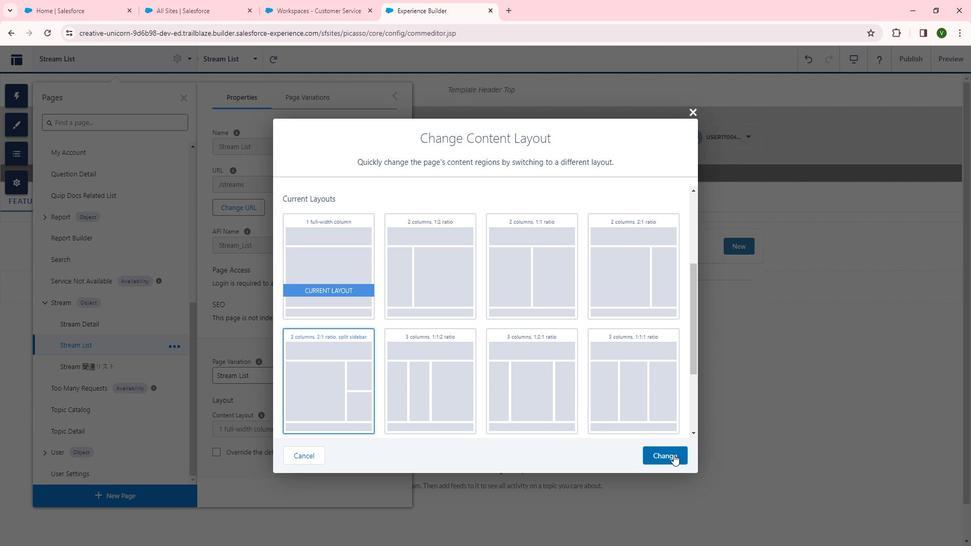 
Action: Mouse pressed left at (680, 451)
Screenshot: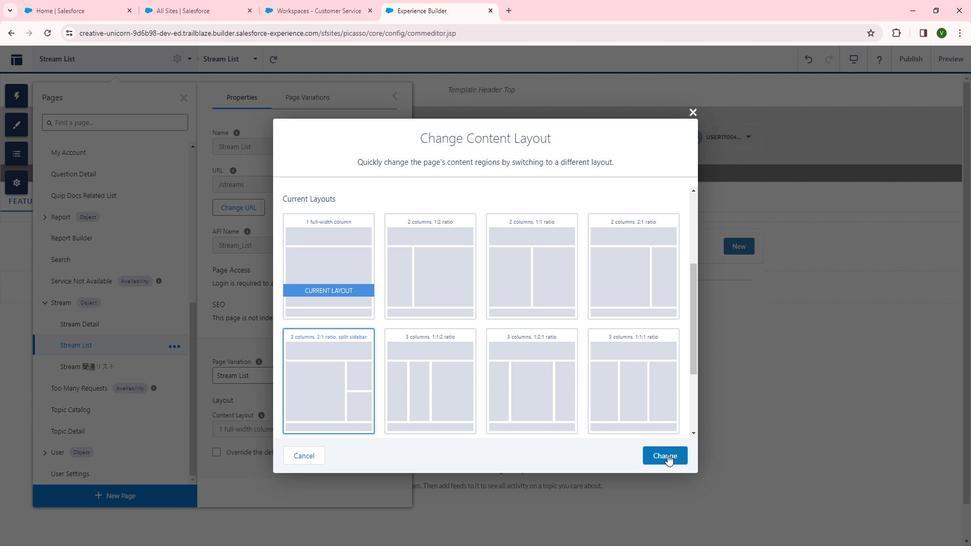 
Action: Mouse moved to (383, 298)
Screenshot: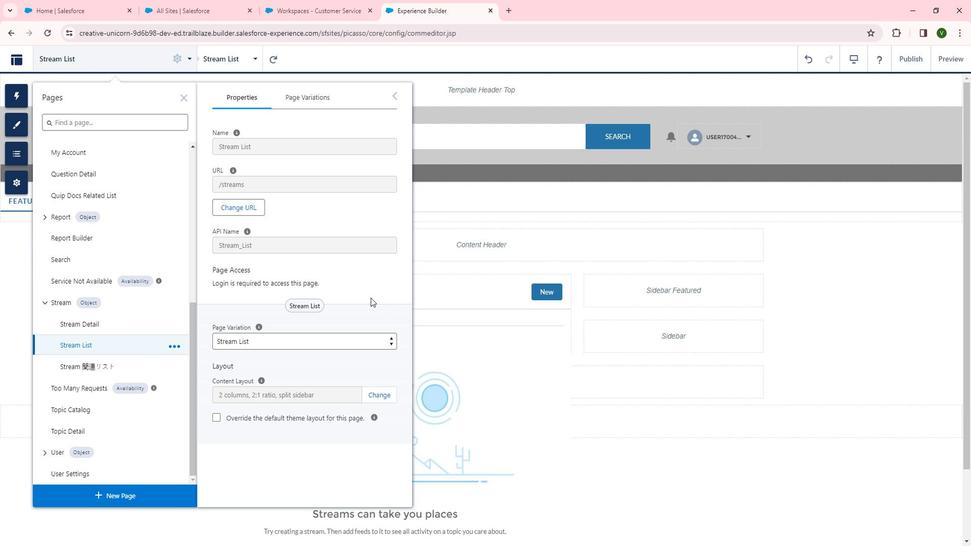 
